 Task: Edit the avatar of the profile "Smith" to Butterfly.
Action: Mouse moved to (924, 25)
Screenshot: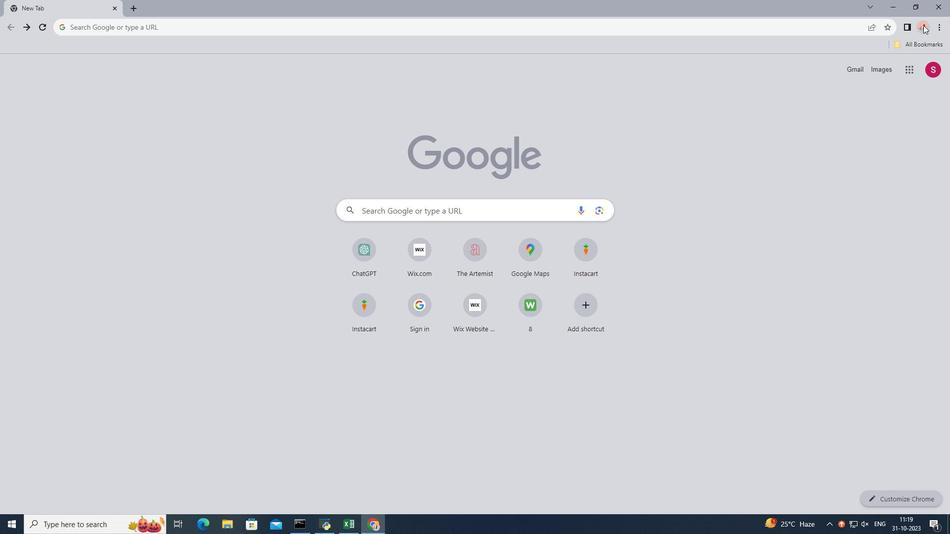 
Action: Mouse pressed left at (924, 25)
Screenshot: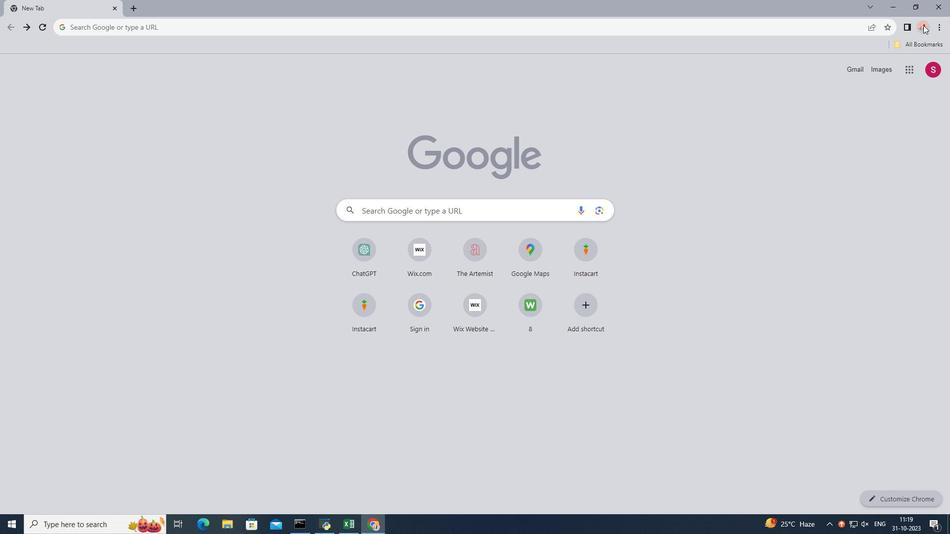 
Action: Mouse moved to (912, 248)
Screenshot: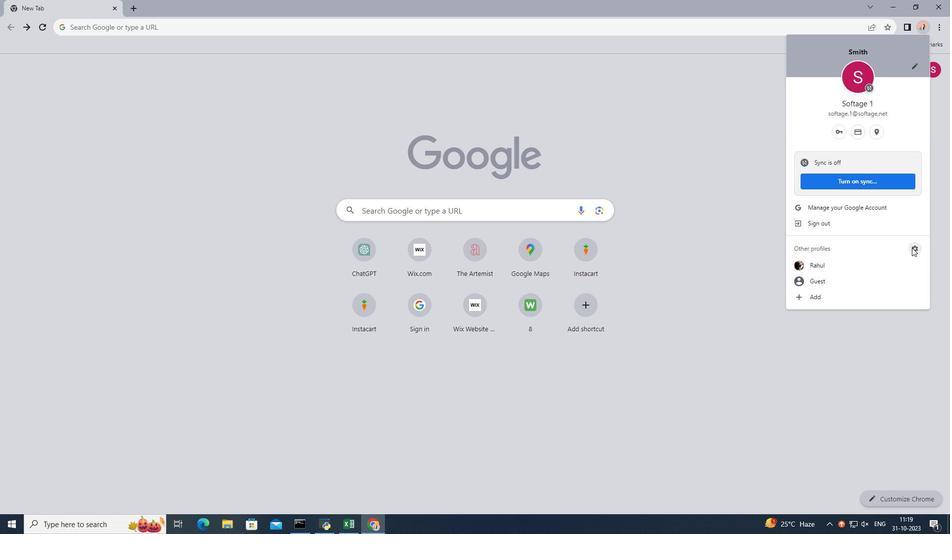 
Action: Mouse pressed left at (912, 248)
Screenshot: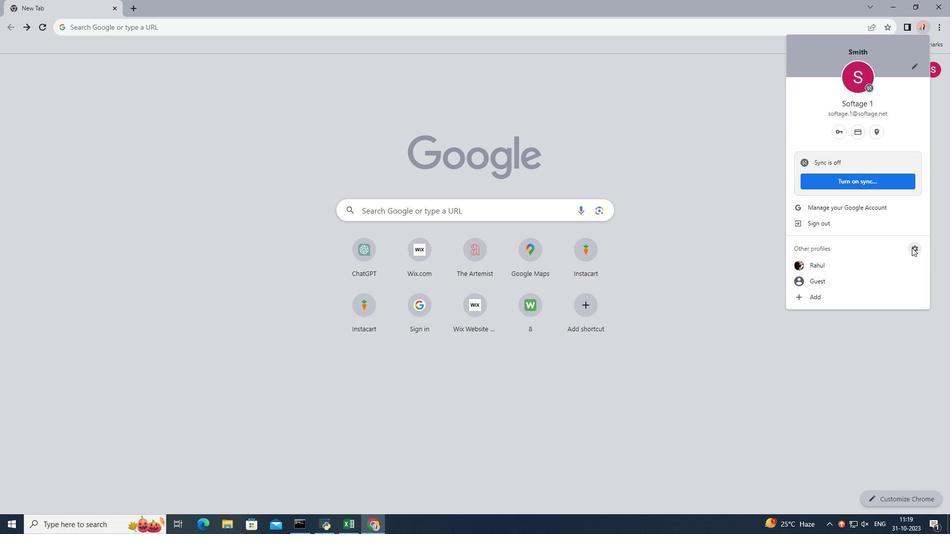 
Action: Mouse pressed left at (912, 248)
Screenshot: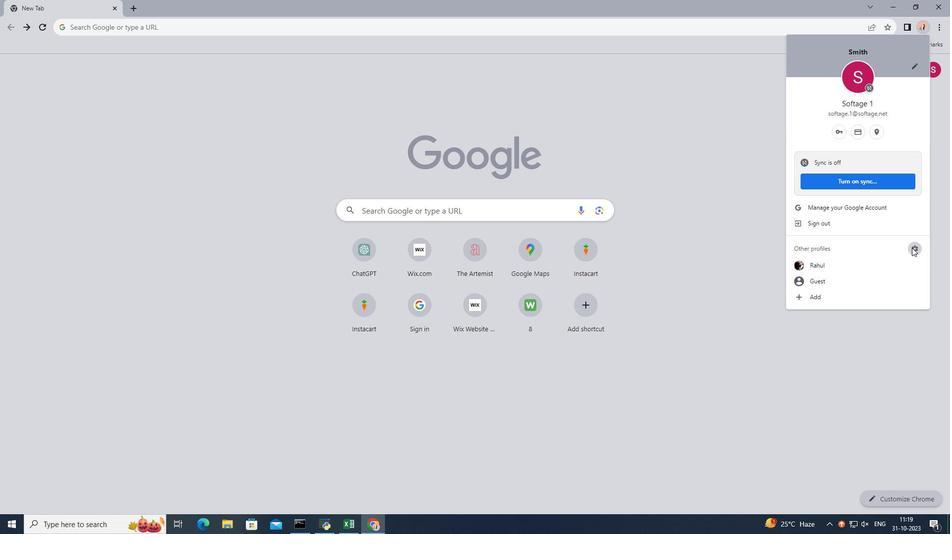 
Action: Mouse moved to (507, 268)
Screenshot: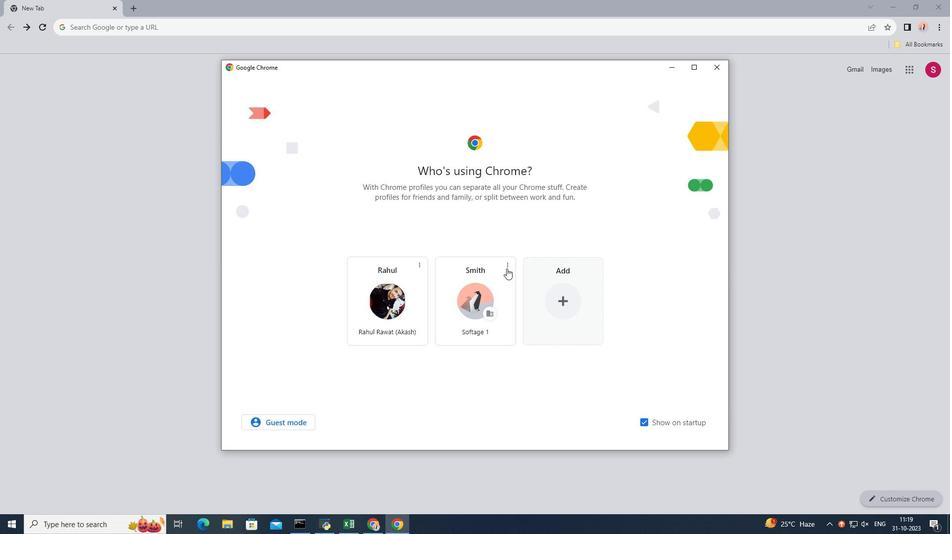 
Action: Mouse pressed left at (507, 268)
Screenshot: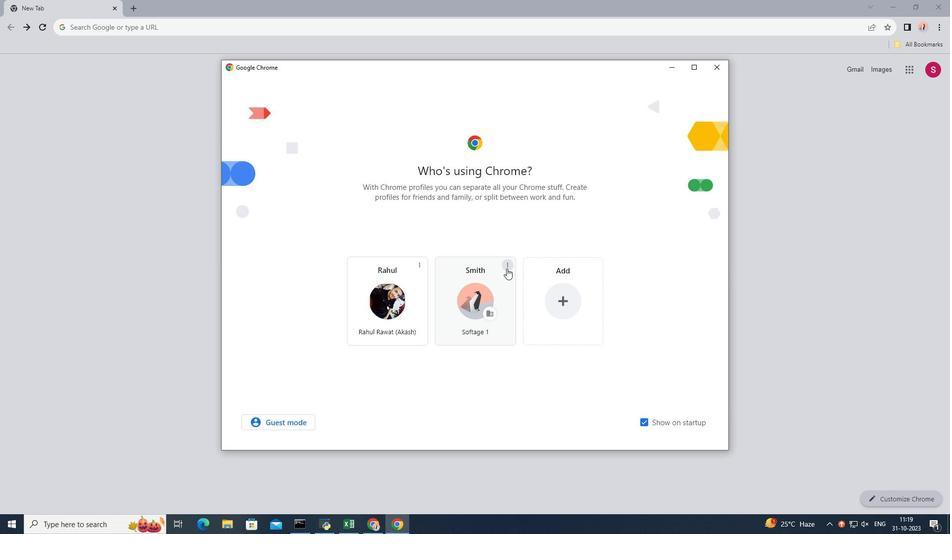 
Action: Mouse moved to (500, 269)
Screenshot: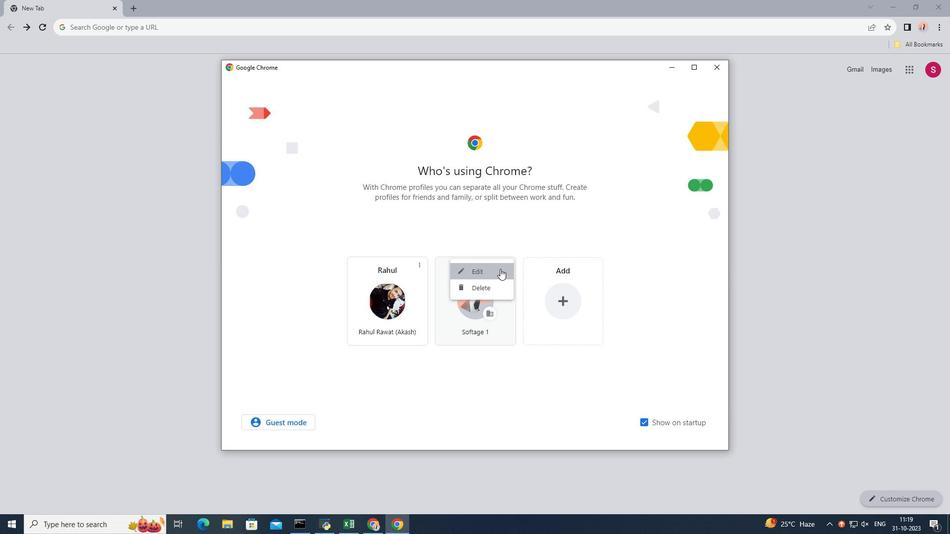 
Action: Mouse pressed left at (500, 269)
Screenshot: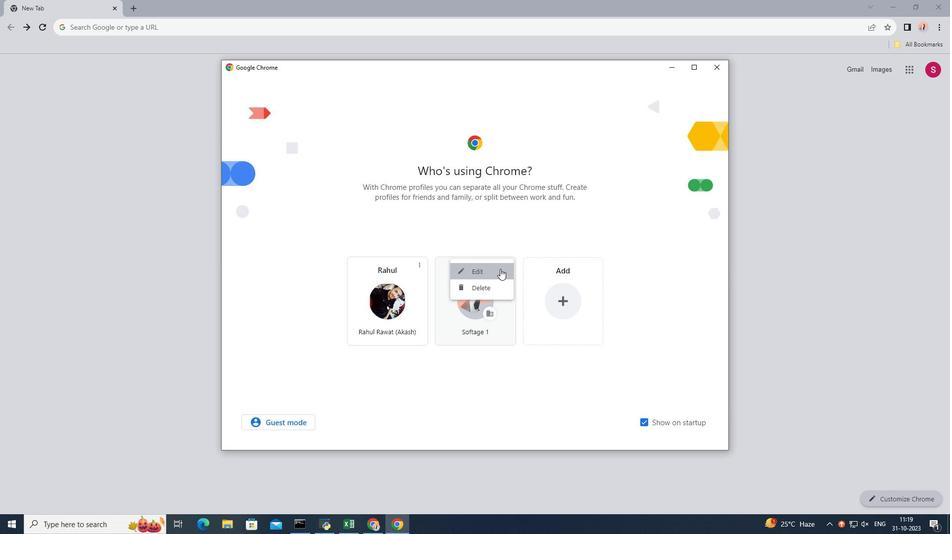 
Action: Mouse moved to (654, 384)
Screenshot: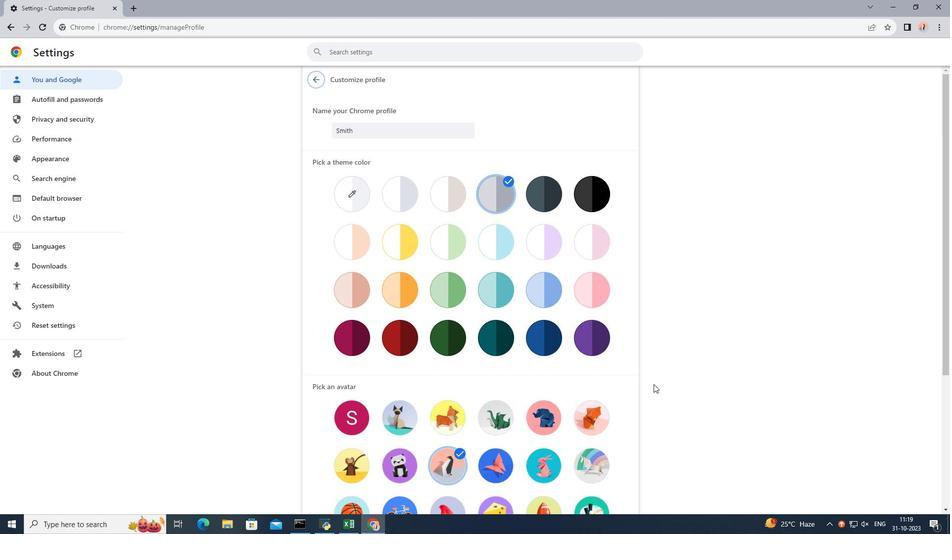 
Action: Mouse scrolled (654, 384) with delta (0, 0)
Screenshot: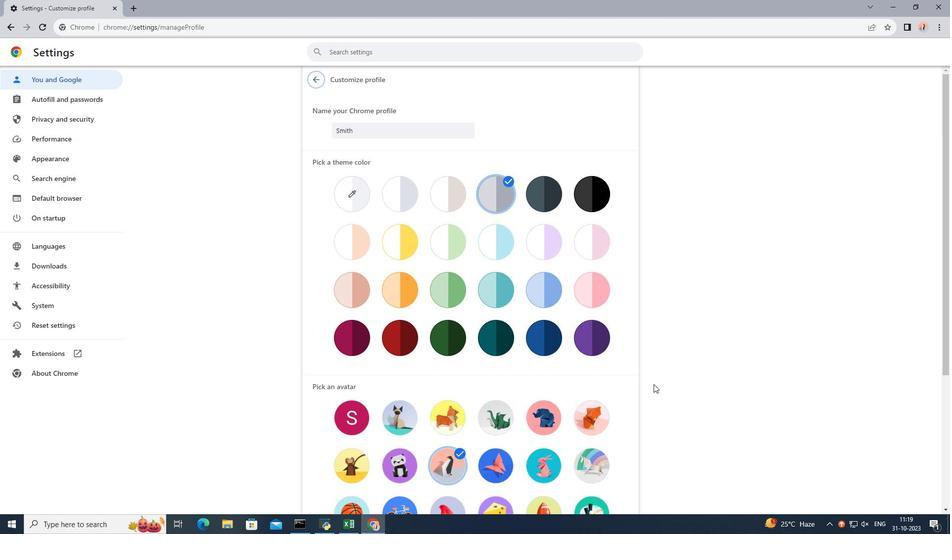 
Action: Mouse scrolled (654, 384) with delta (0, 0)
Screenshot: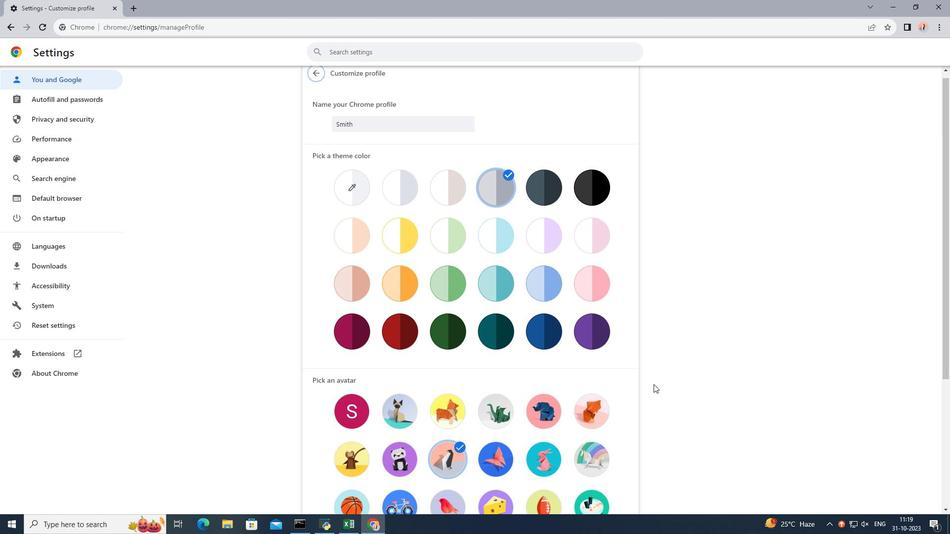 
Action: Mouse scrolled (654, 384) with delta (0, 0)
Screenshot: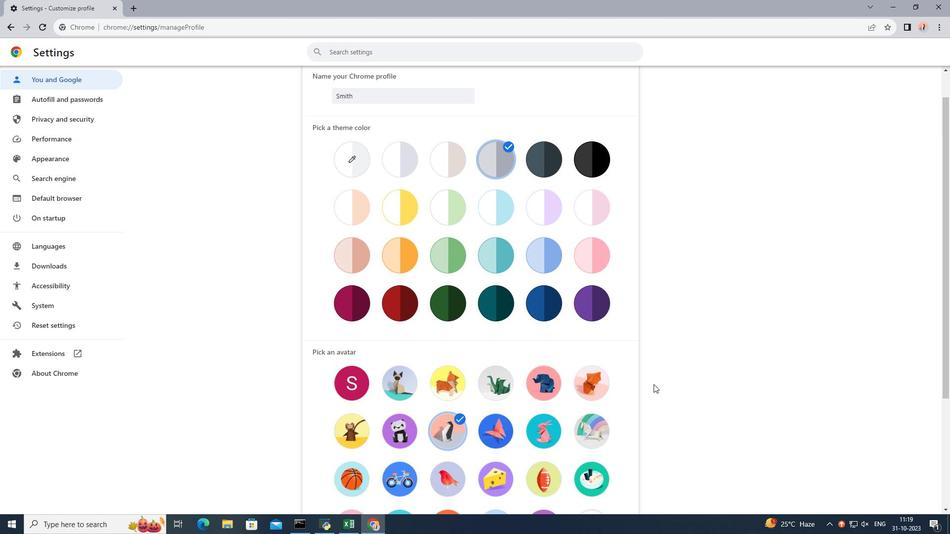 
Action: Mouse scrolled (654, 384) with delta (0, 0)
Screenshot: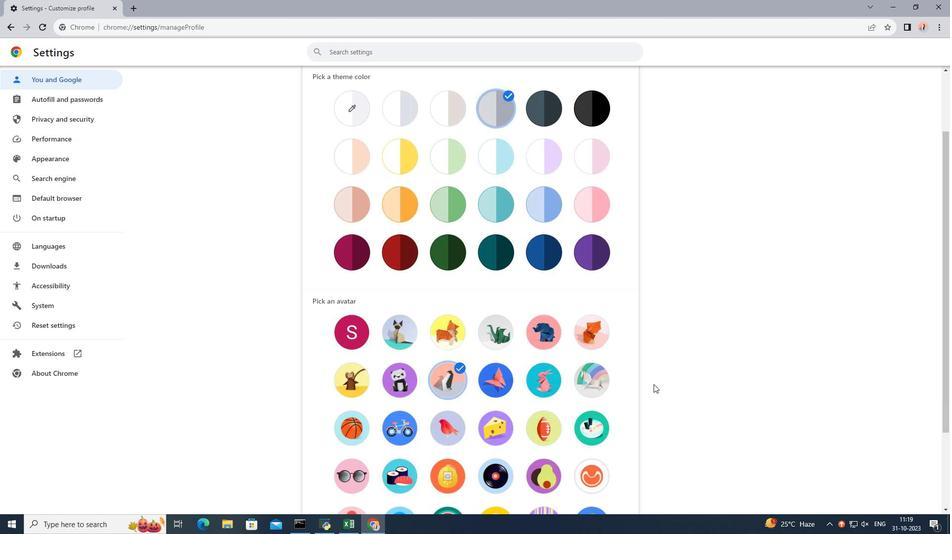 
Action: Mouse moved to (493, 273)
Screenshot: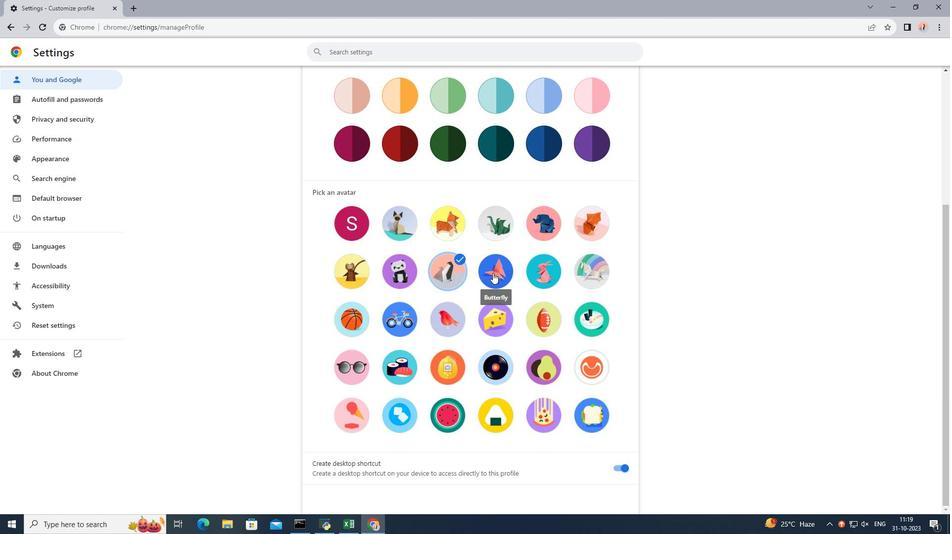 
Action: Mouse pressed left at (493, 273)
Screenshot: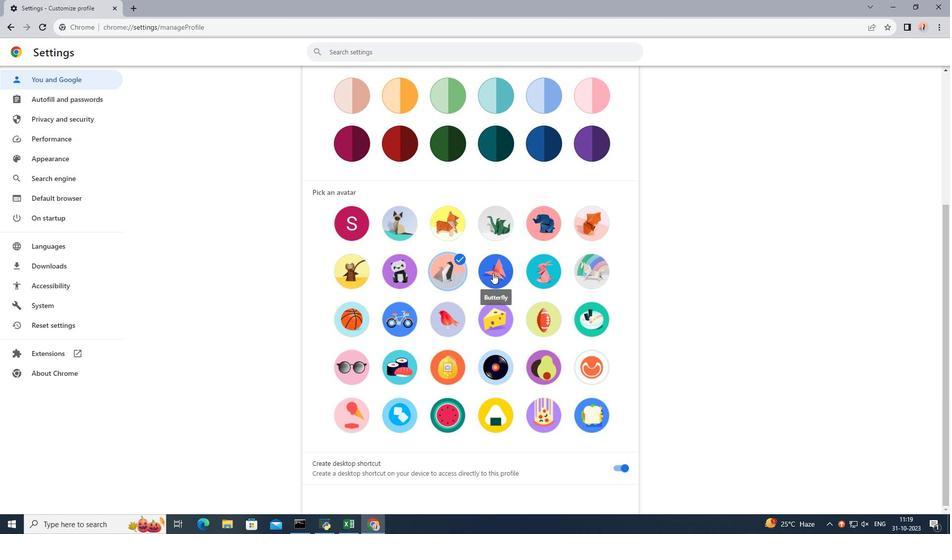 
Action: Mouse moved to (777, 264)
Screenshot: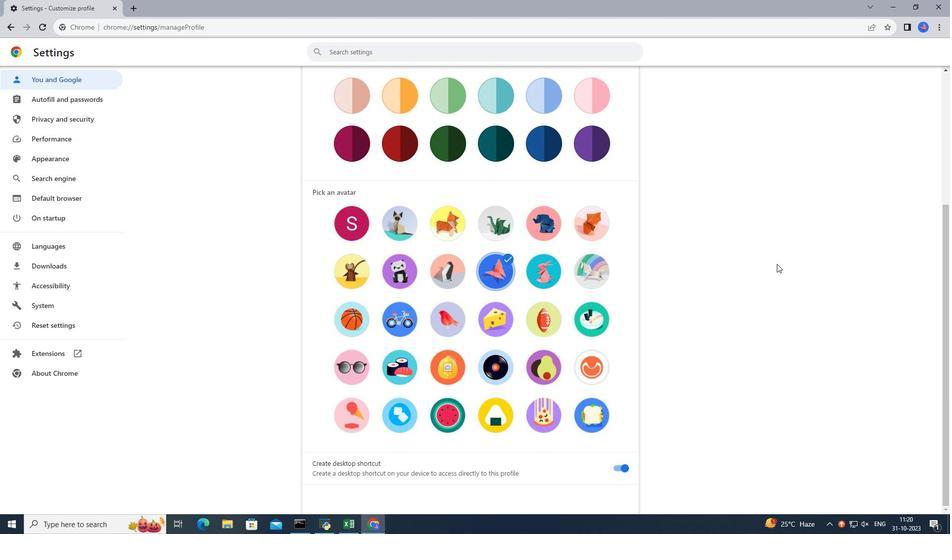 
